 Task: Check the percentage active listings of 2 full bathrooms in the last 5 years.
Action: Mouse moved to (850, 188)
Screenshot: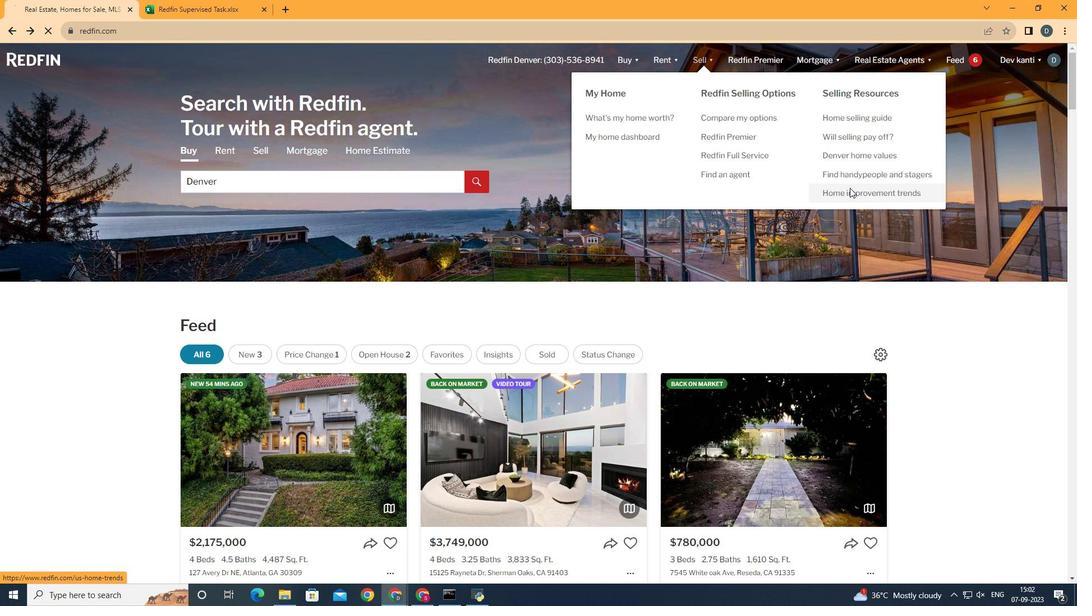 
Action: Mouse pressed left at (850, 188)
Screenshot: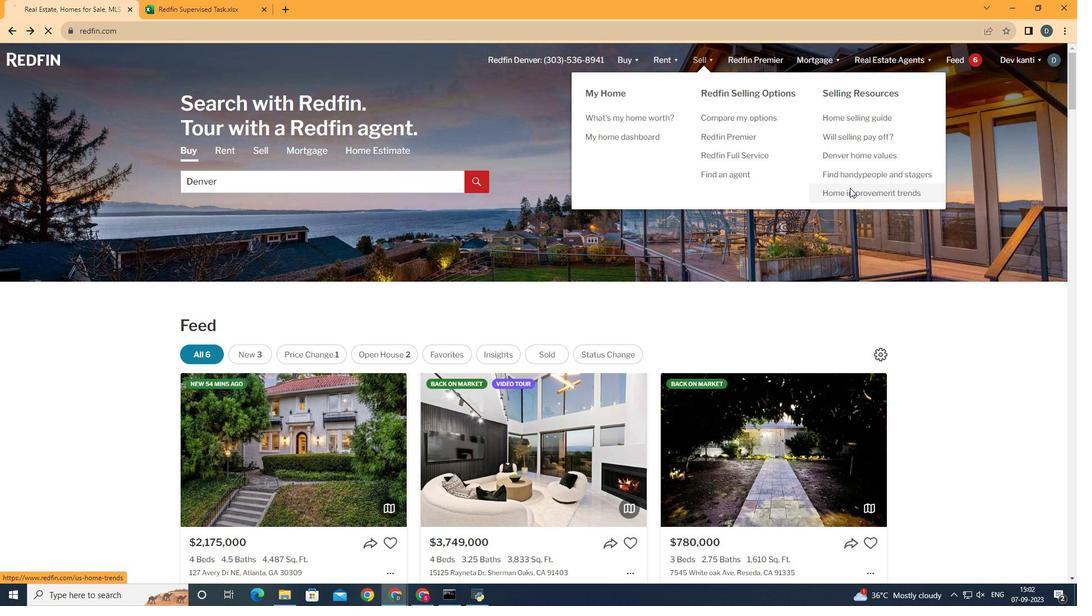 
Action: Mouse moved to (273, 214)
Screenshot: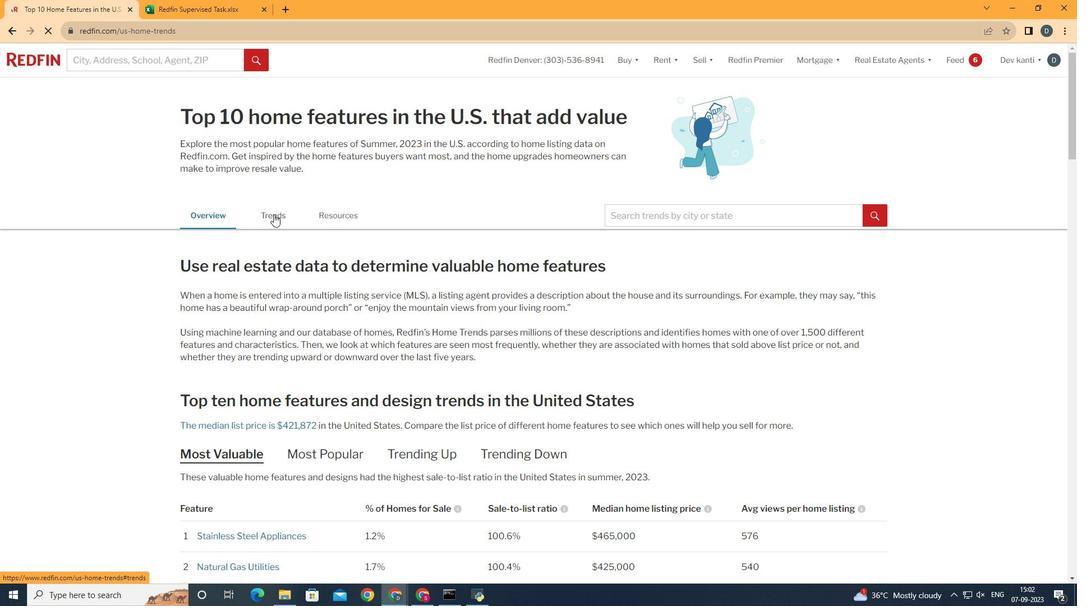 
Action: Mouse pressed left at (273, 214)
Screenshot: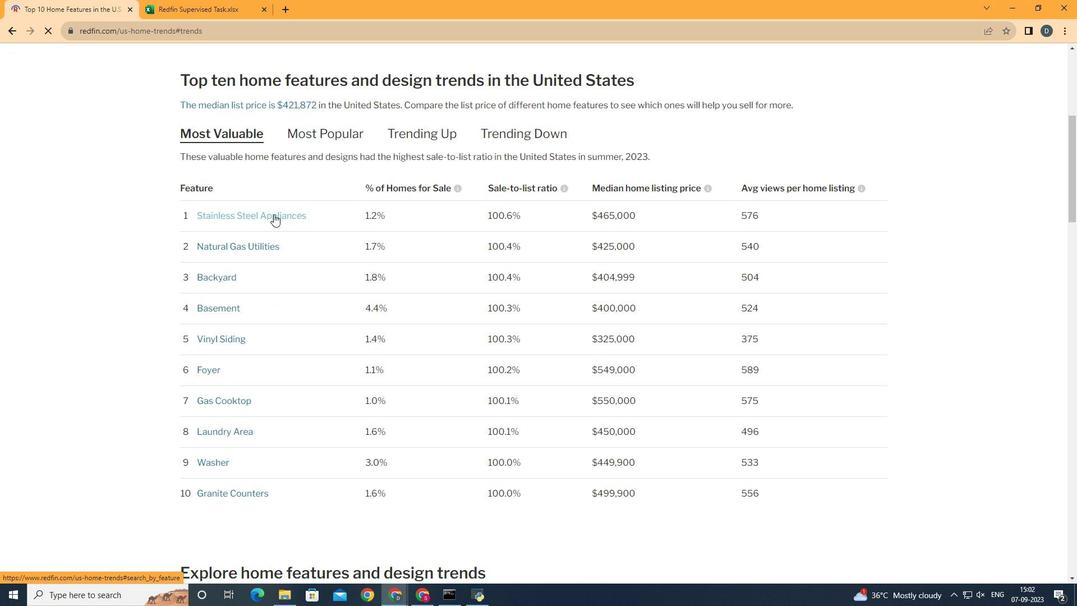 
Action: Mouse moved to (442, 275)
Screenshot: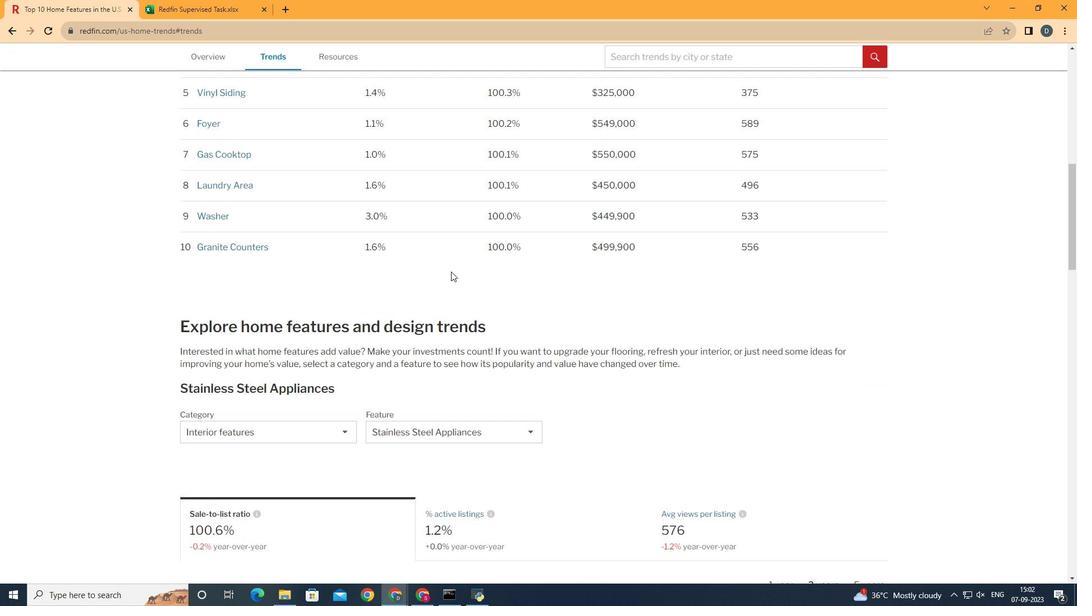 
Action: Mouse scrolled (442, 274) with delta (0, 0)
Screenshot: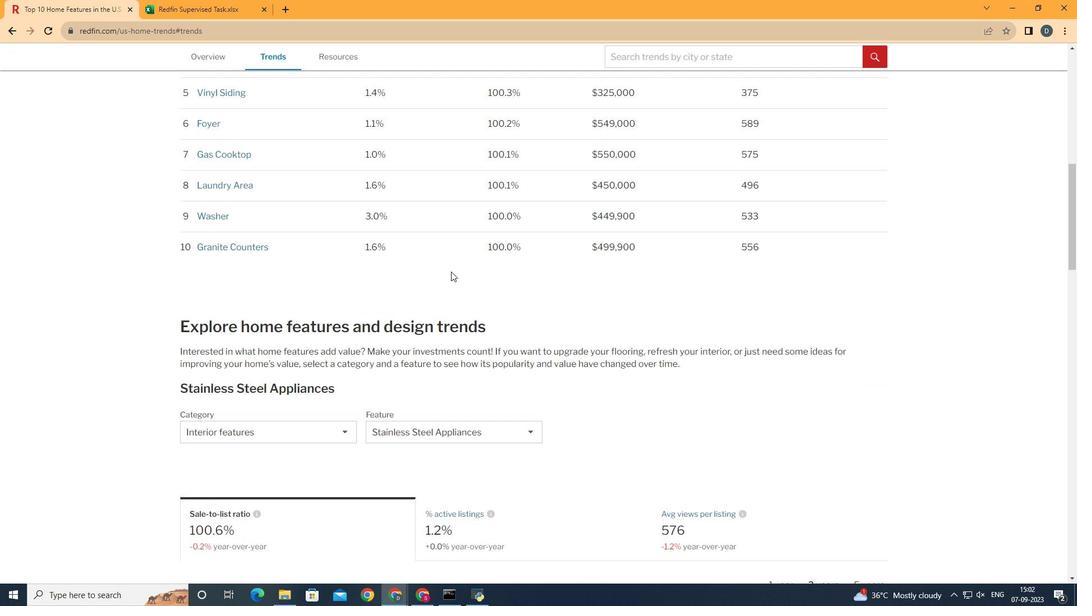 
Action: Mouse moved to (444, 273)
Screenshot: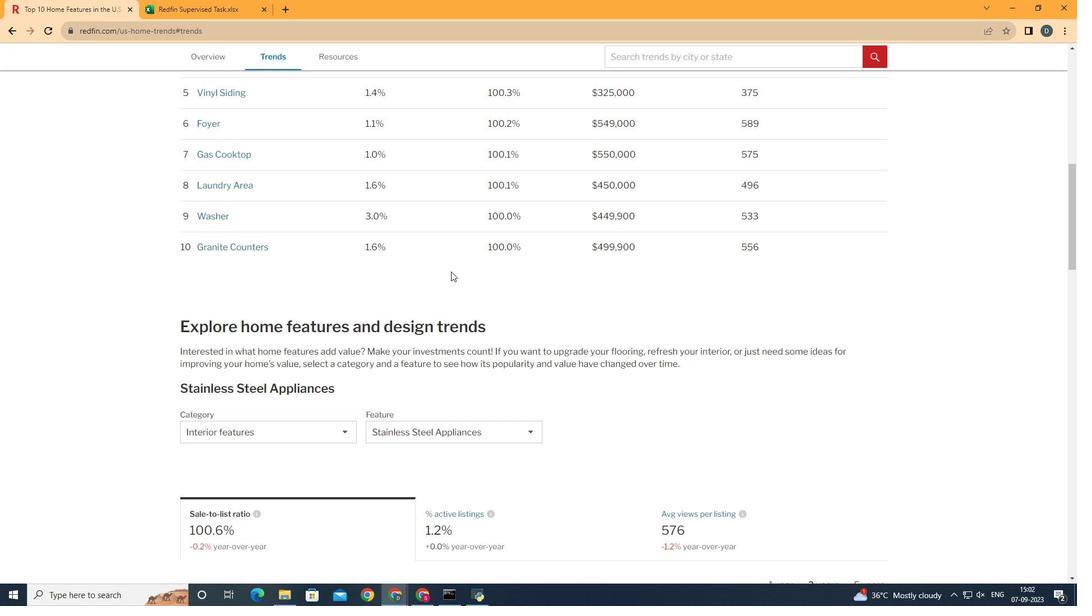 
Action: Mouse scrolled (444, 273) with delta (0, 0)
Screenshot: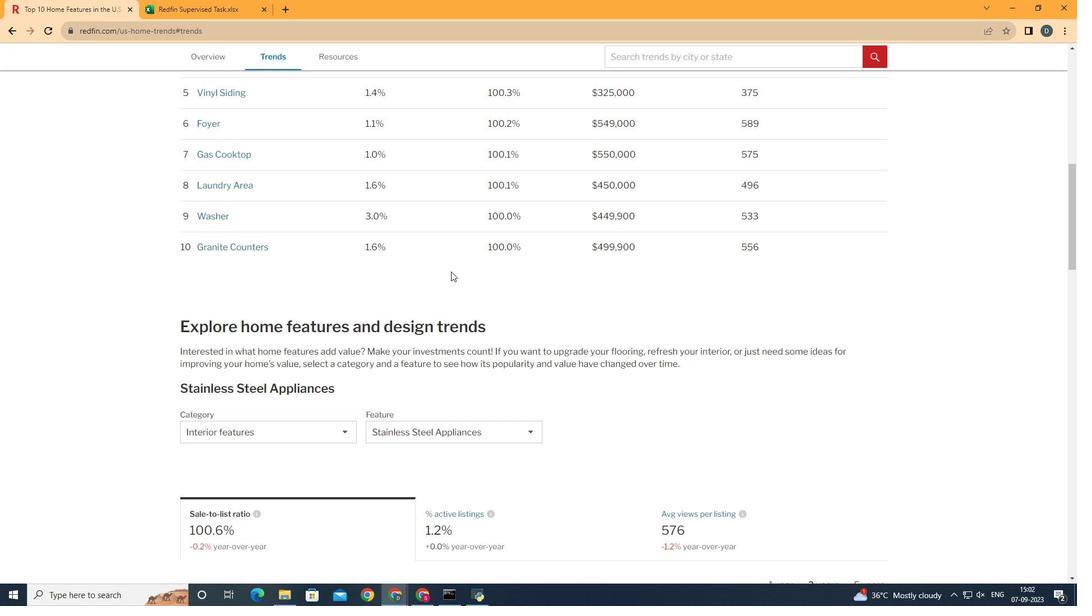 
Action: Mouse moved to (446, 273)
Screenshot: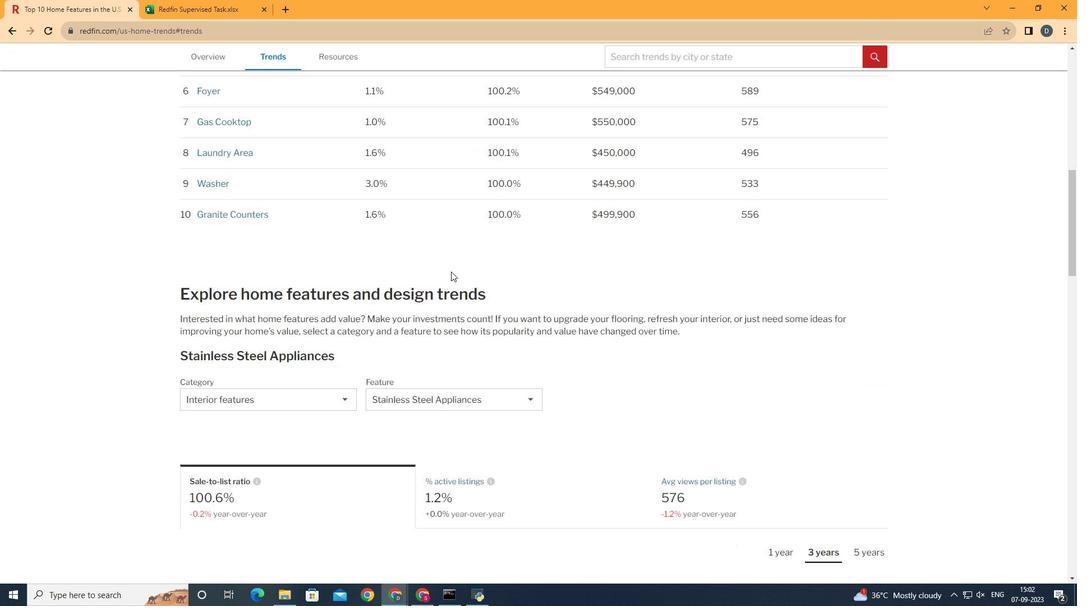 
Action: Mouse scrolled (446, 273) with delta (0, 0)
Screenshot: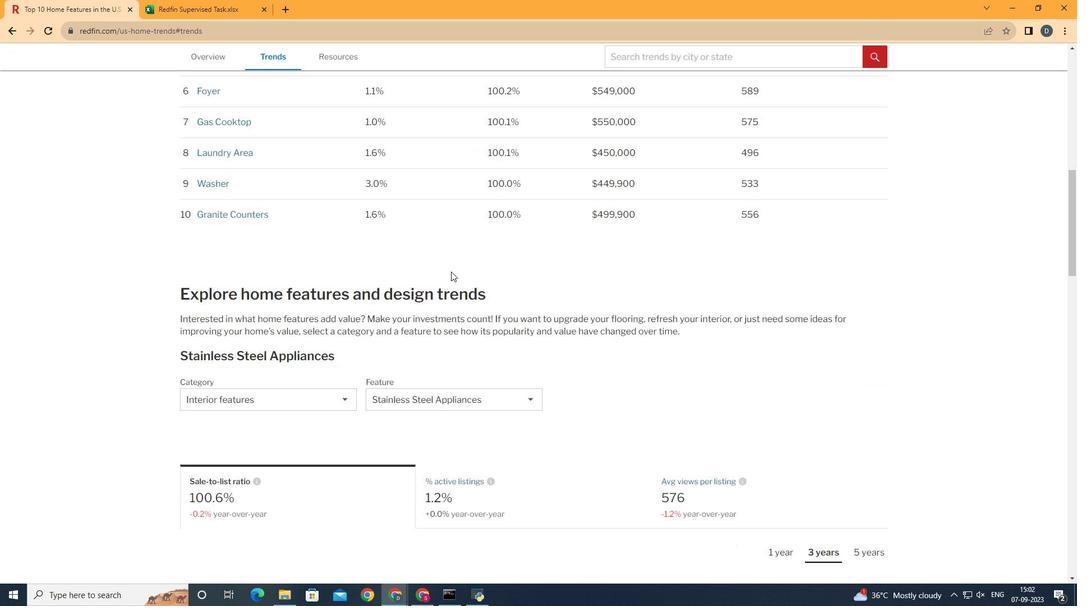 
Action: Mouse moved to (448, 273)
Screenshot: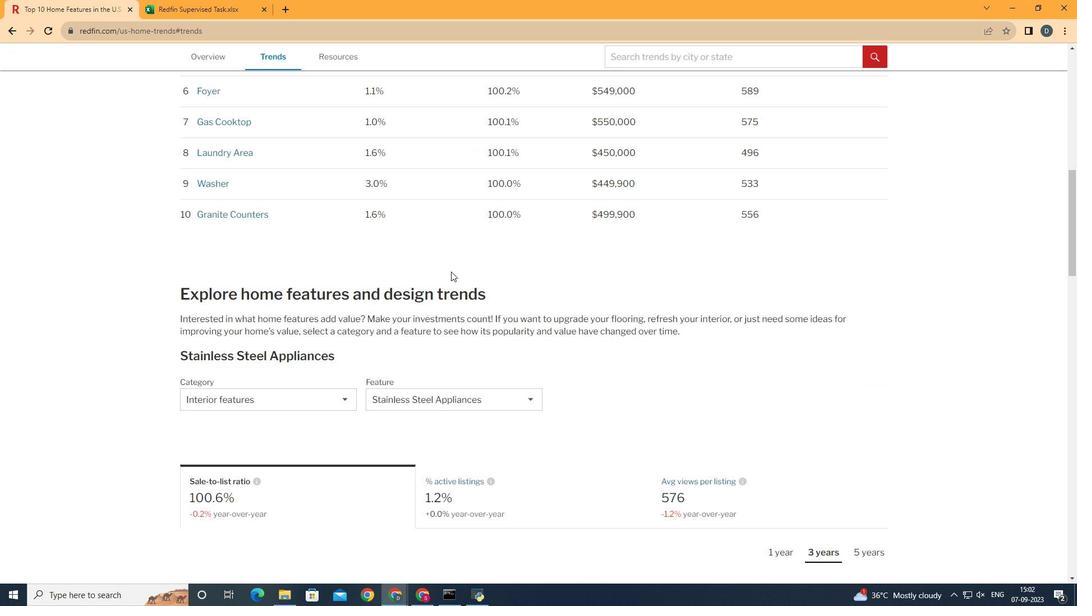 
Action: Mouse scrolled (448, 272) with delta (0, 0)
Screenshot: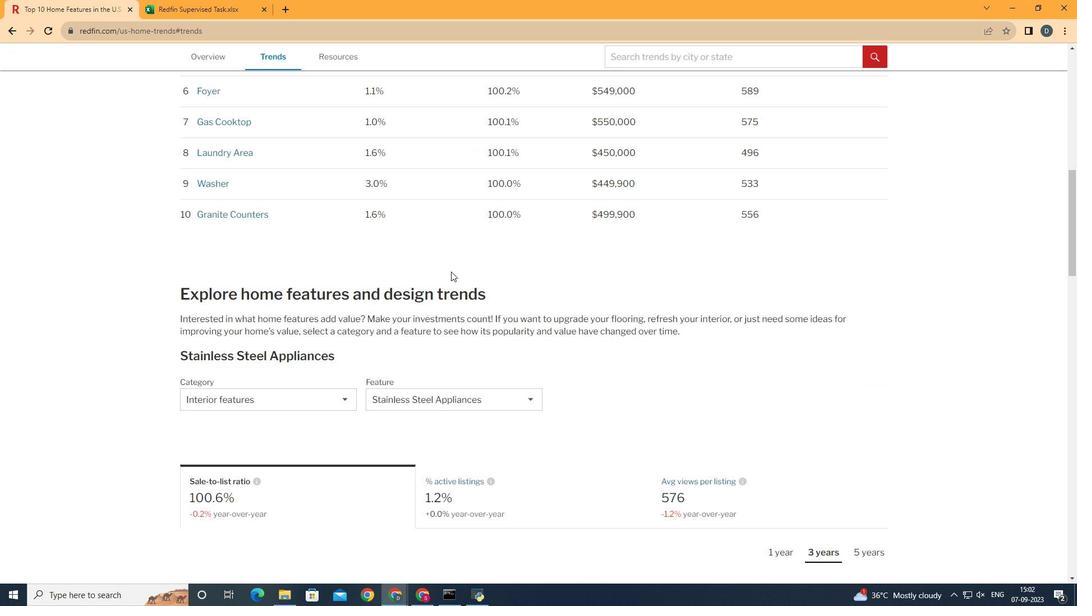 
Action: Mouse moved to (450, 272)
Screenshot: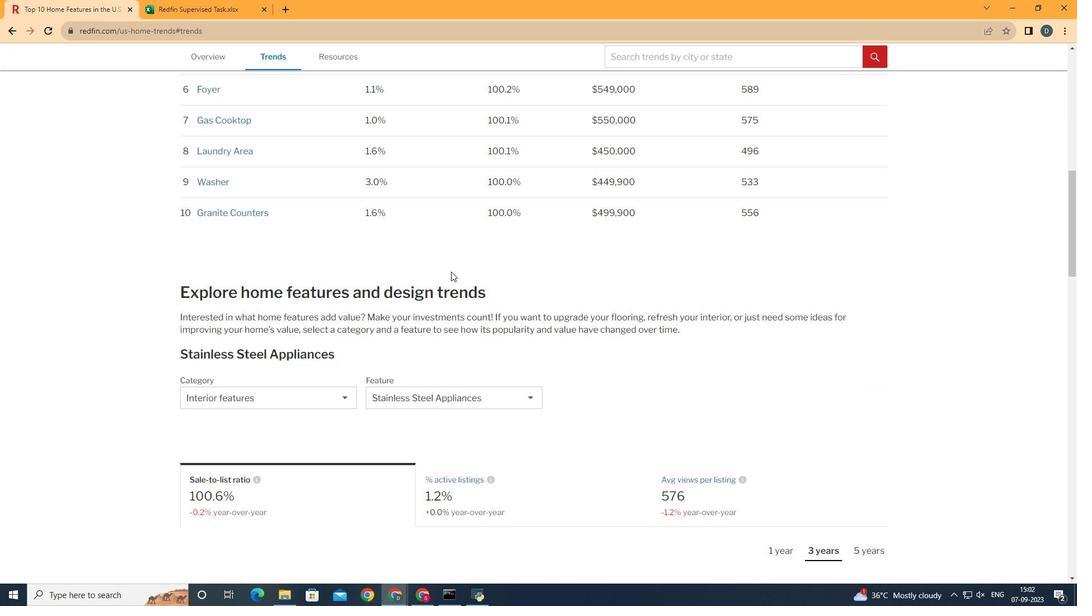 
Action: Mouse scrolled (450, 271) with delta (0, 0)
Screenshot: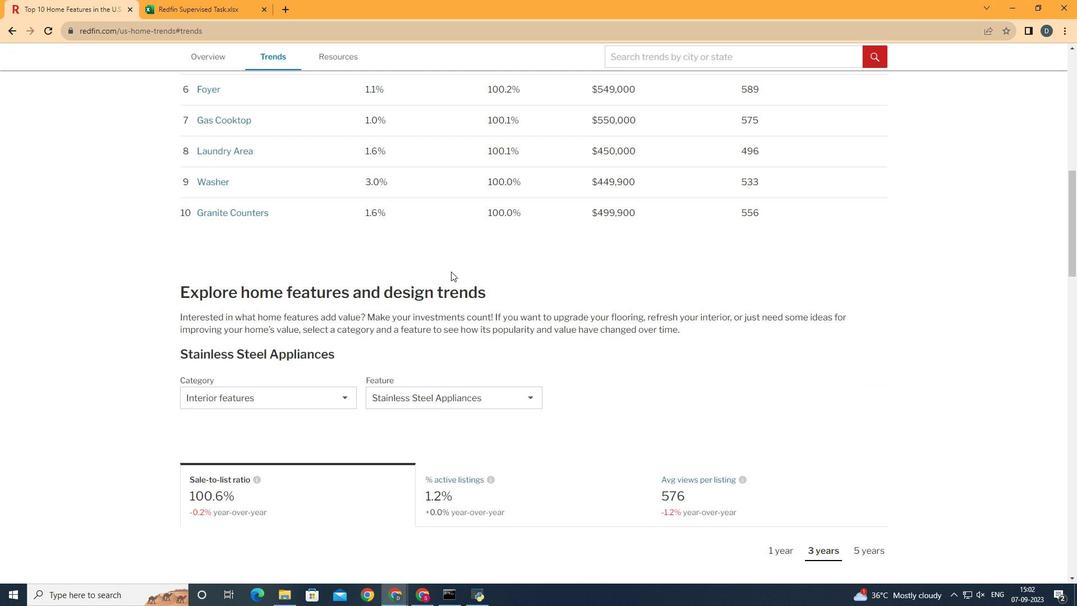 
Action: Mouse moved to (451, 271)
Screenshot: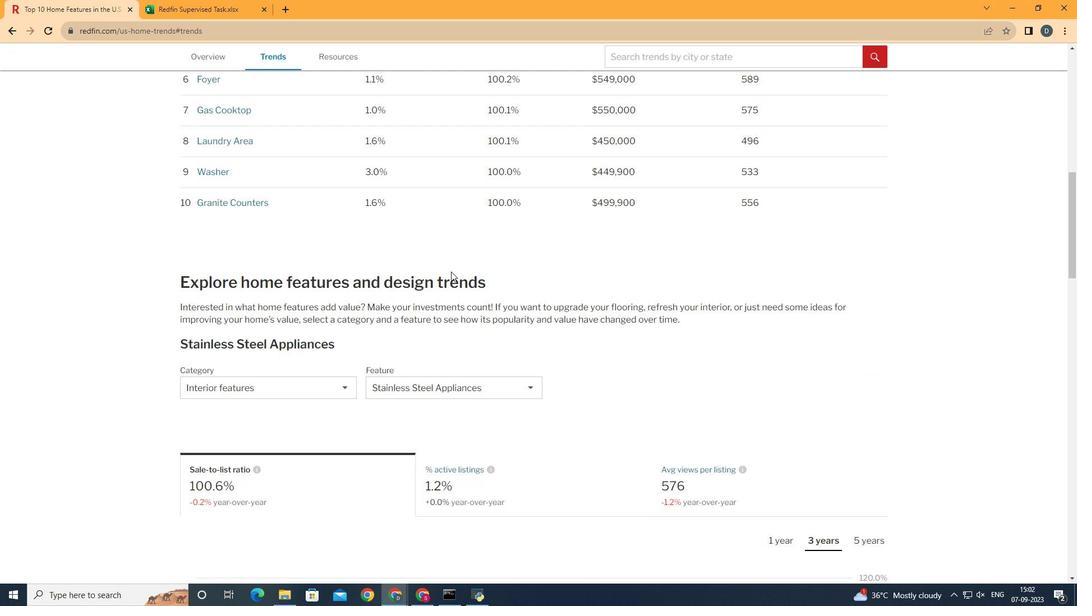 
Action: Mouse scrolled (451, 271) with delta (0, 0)
Screenshot: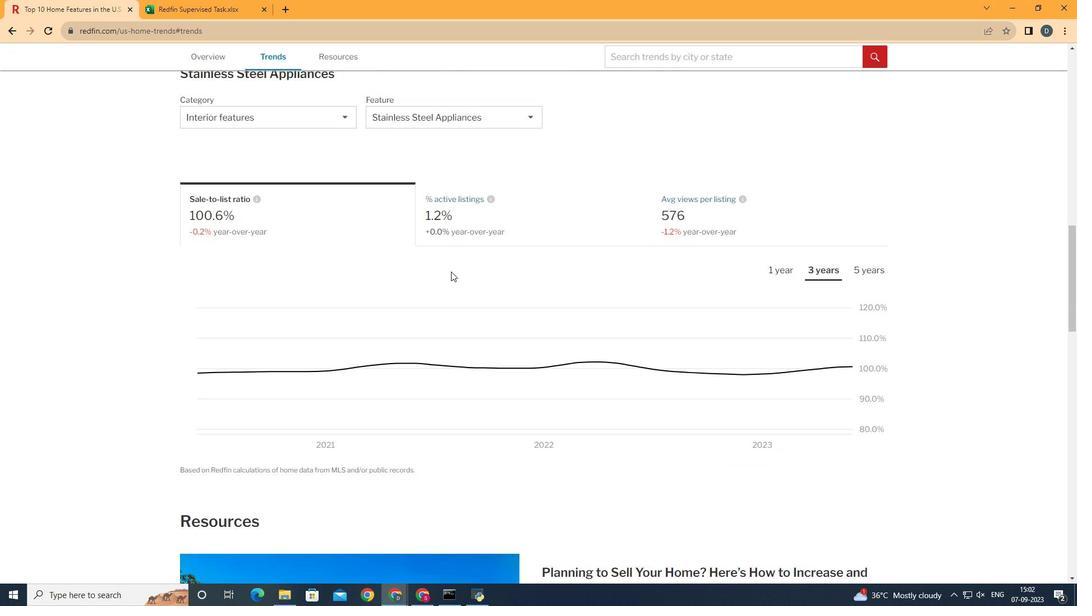 
Action: Mouse scrolled (451, 271) with delta (0, 0)
Screenshot: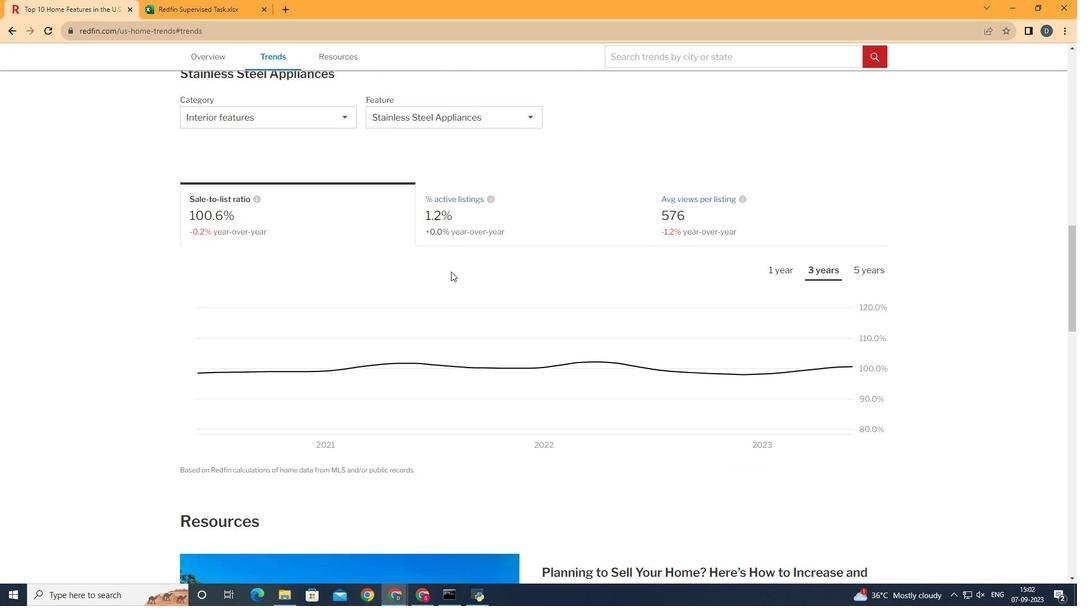 
Action: Mouse scrolled (451, 271) with delta (0, 0)
Screenshot: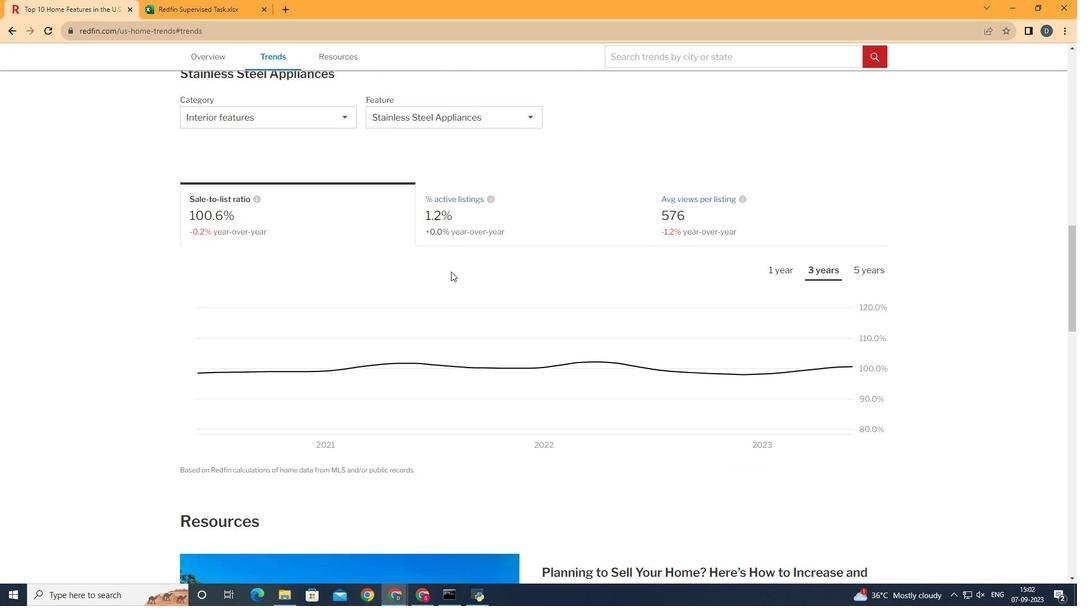 
Action: Mouse scrolled (451, 271) with delta (0, 0)
Screenshot: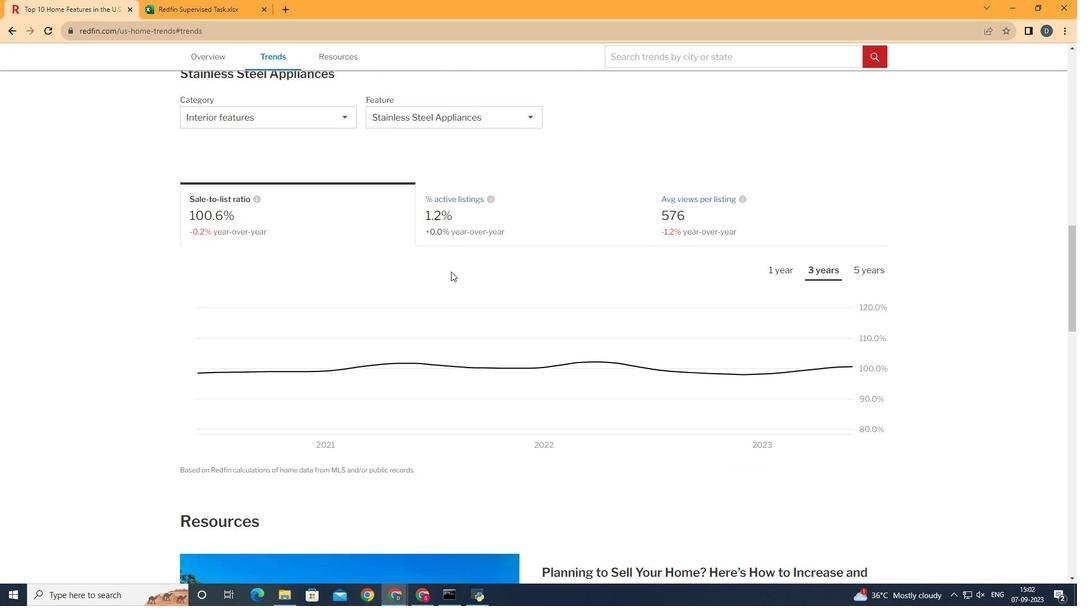 
Action: Mouse scrolled (451, 271) with delta (0, 0)
Screenshot: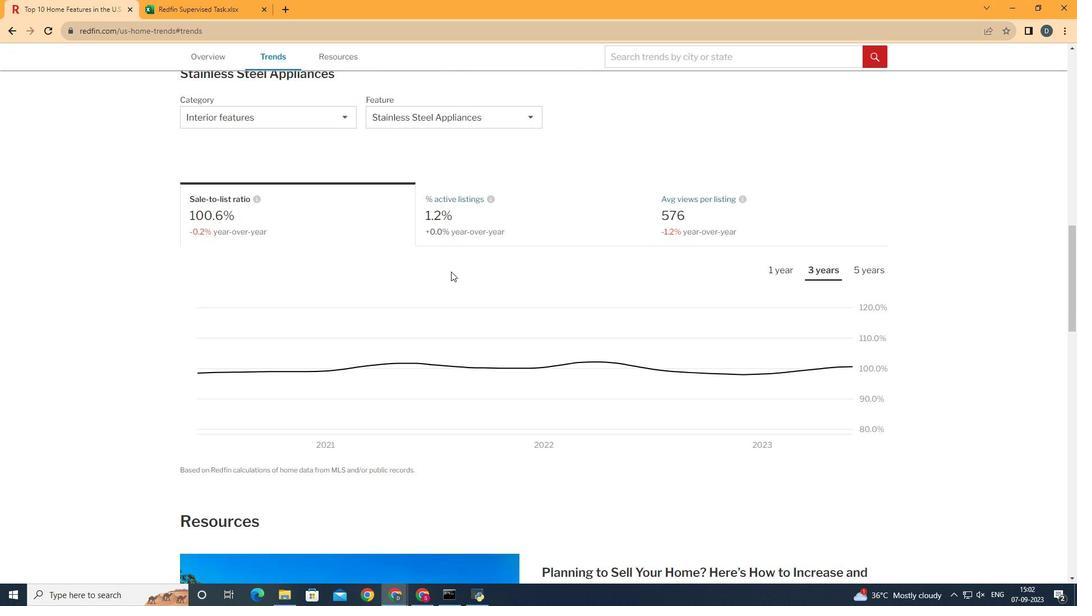 
Action: Mouse moved to (340, 181)
Screenshot: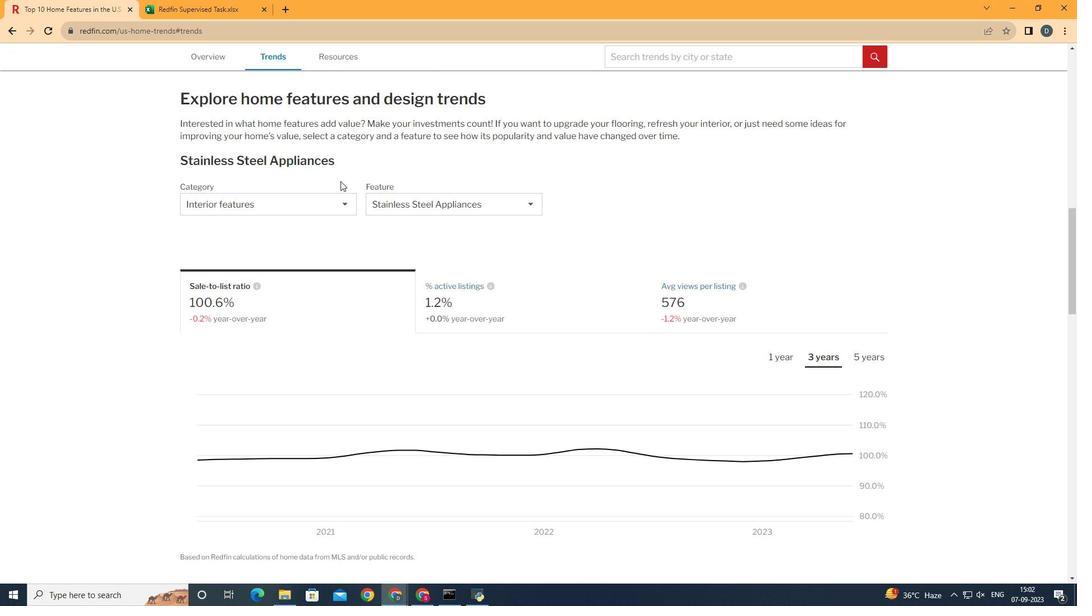 
Action: Mouse scrolled (340, 181) with delta (0, 0)
Screenshot: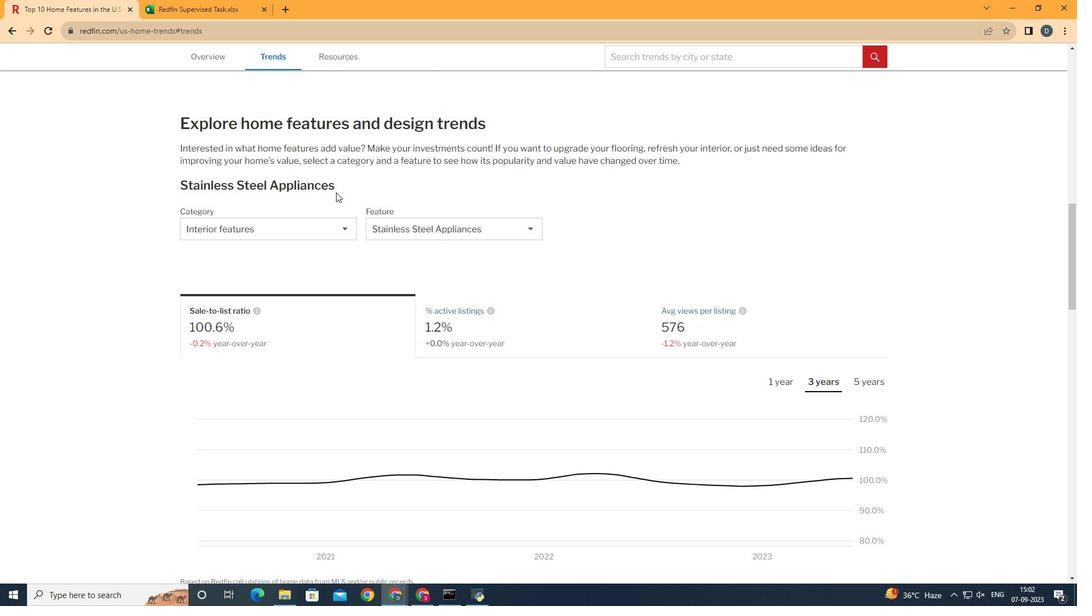 
Action: Mouse scrolled (340, 181) with delta (0, 0)
Screenshot: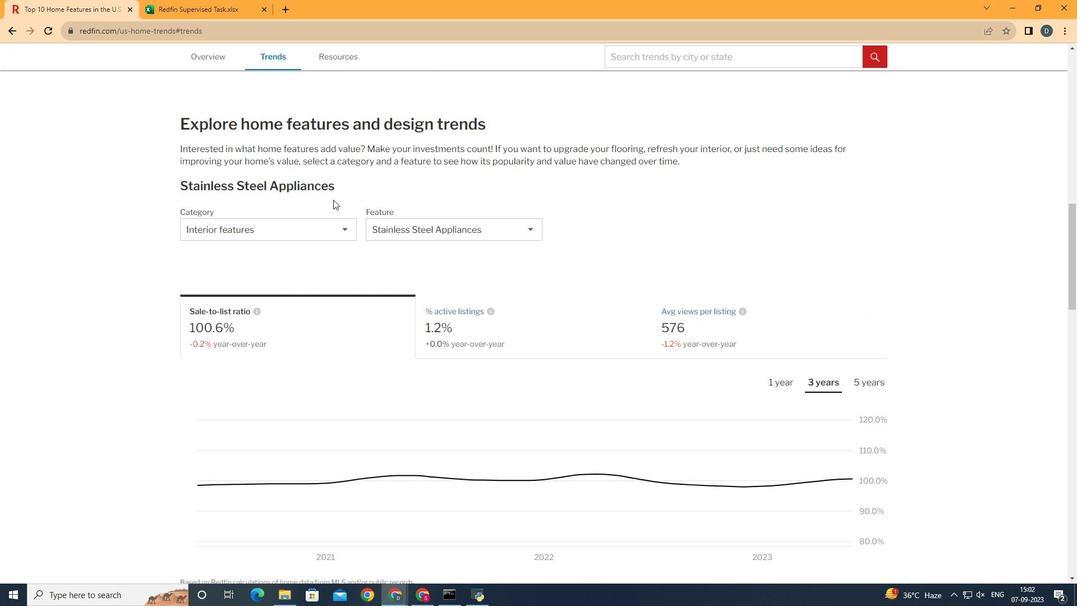 
Action: Mouse moved to (331, 226)
Screenshot: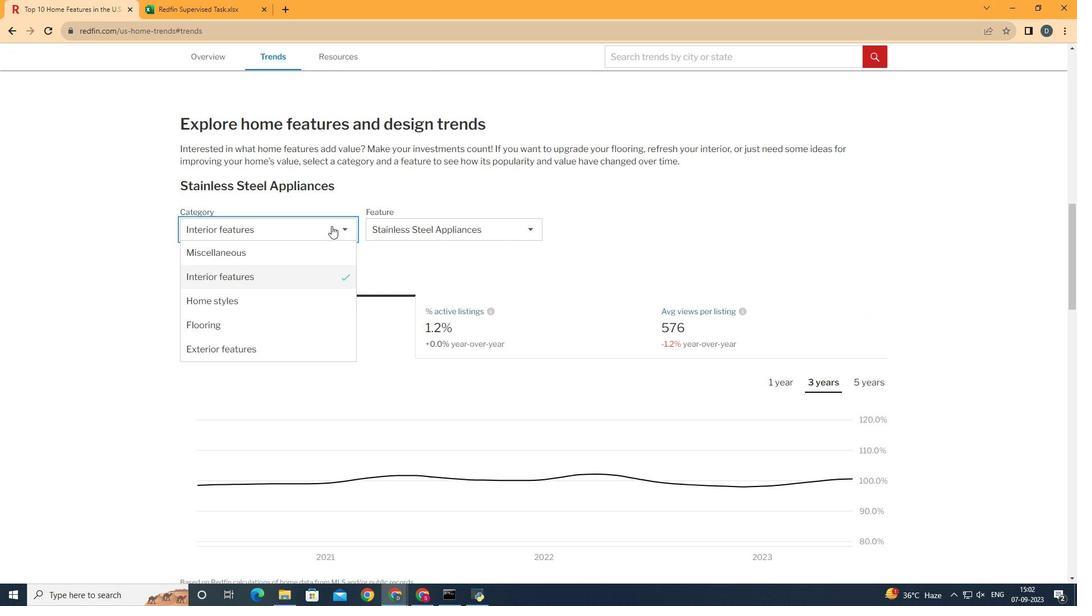 
Action: Mouse pressed left at (331, 226)
Screenshot: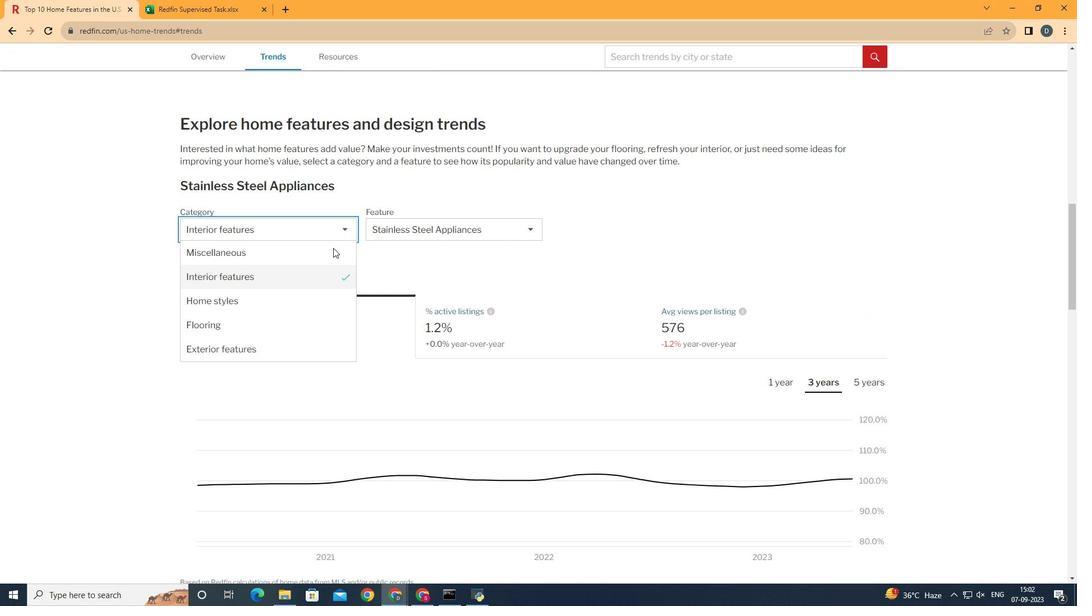 
Action: Mouse moved to (337, 280)
Screenshot: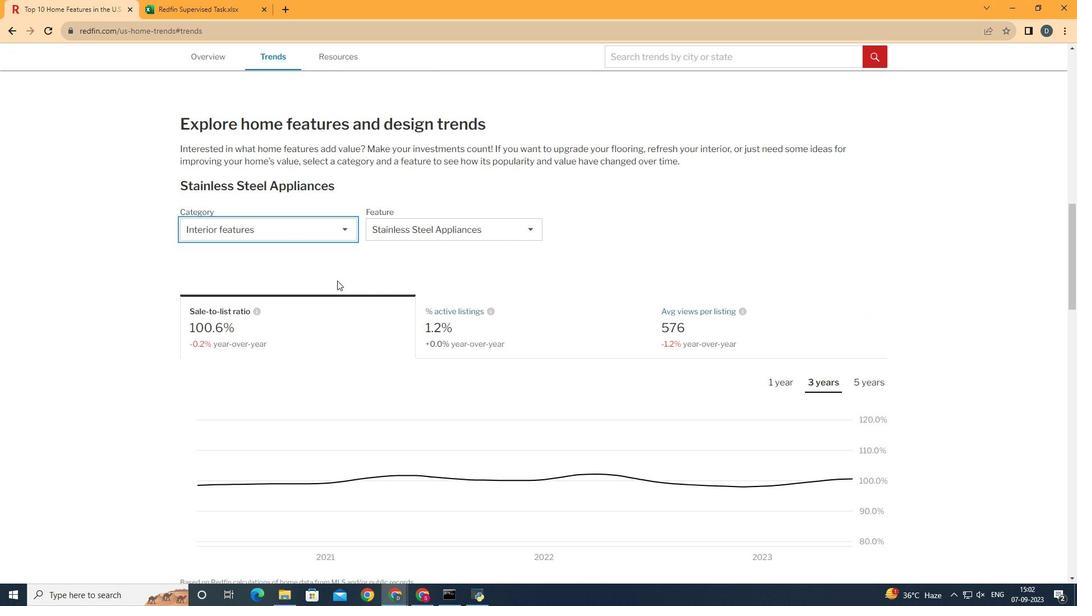 
Action: Mouse pressed left at (337, 280)
Screenshot: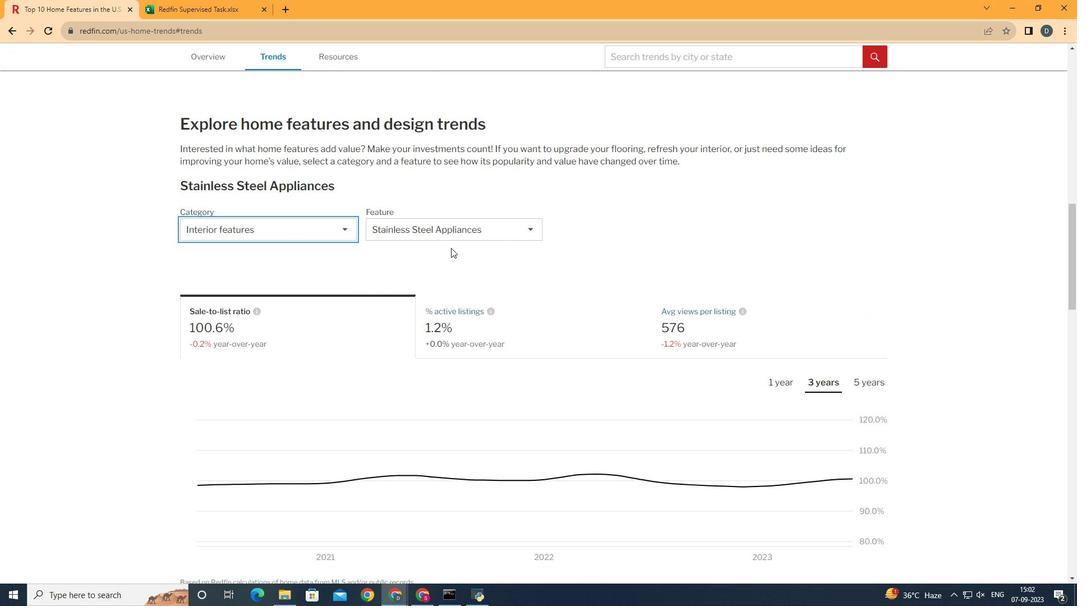 
Action: Mouse moved to (469, 231)
Screenshot: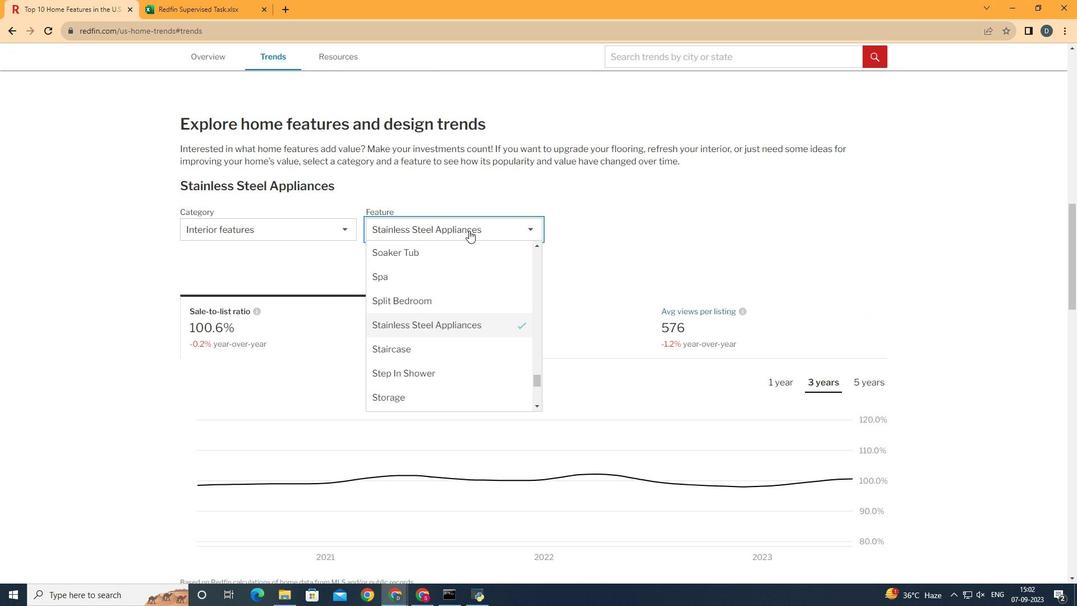 
Action: Mouse pressed left at (469, 231)
Screenshot: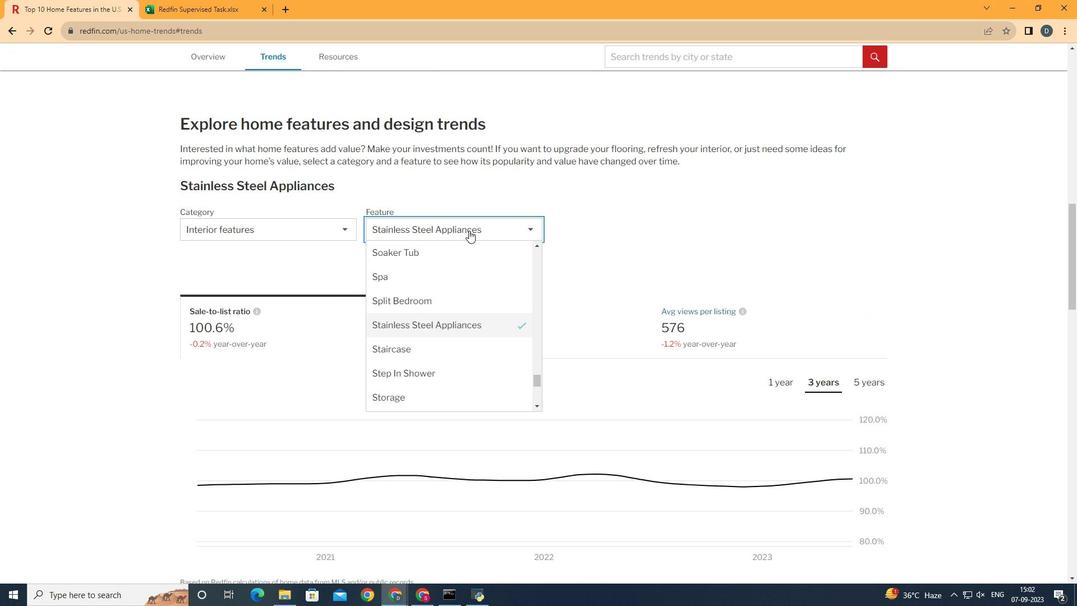 
Action: Mouse moved to (536, 380)
Screenshot: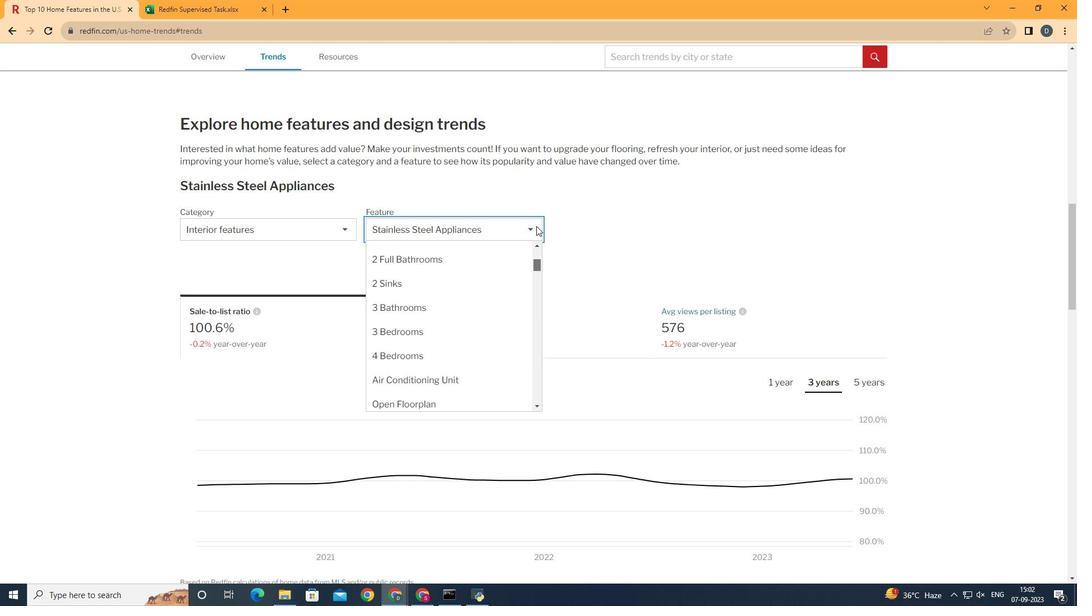 
Action: Mouse pressed left at (536, 380)
Screenshot: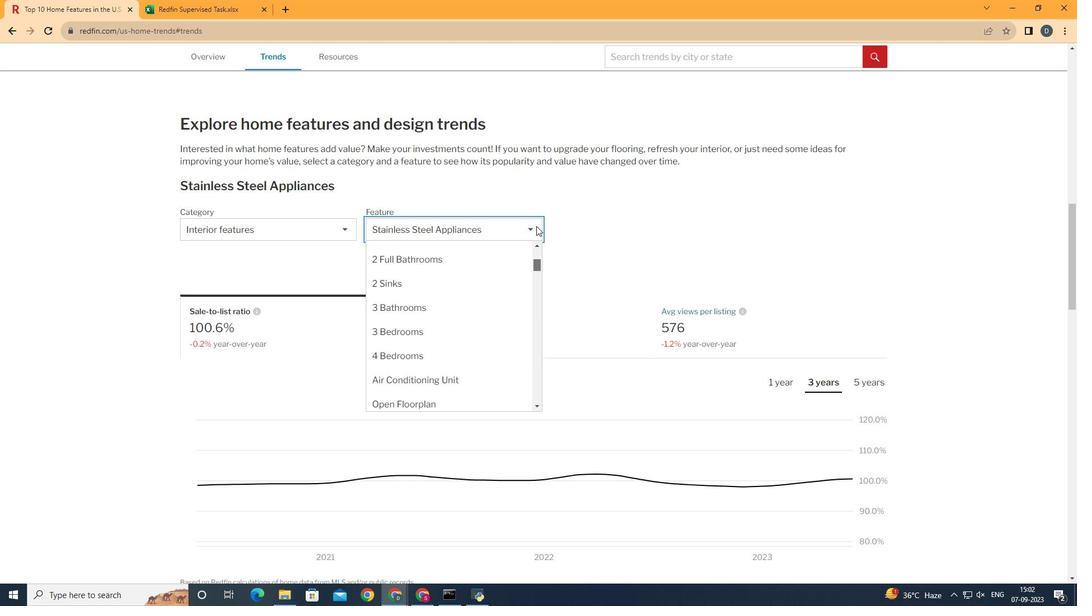 
Action: Mouse moved to (450, 396)
Screenshot: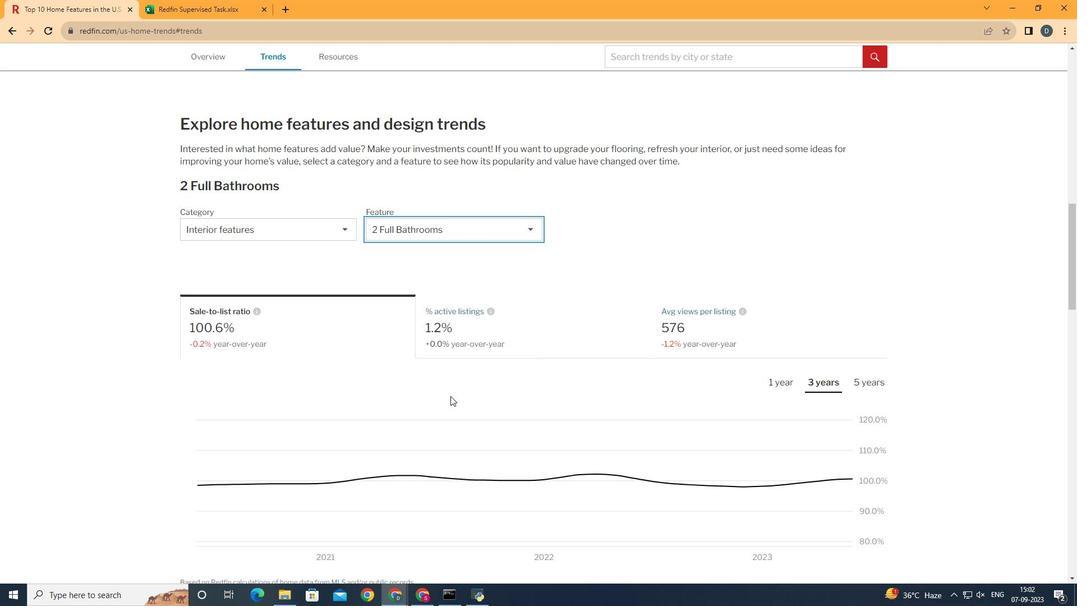 
Action: Mouse pressed left at (450, 396)
Screenshot: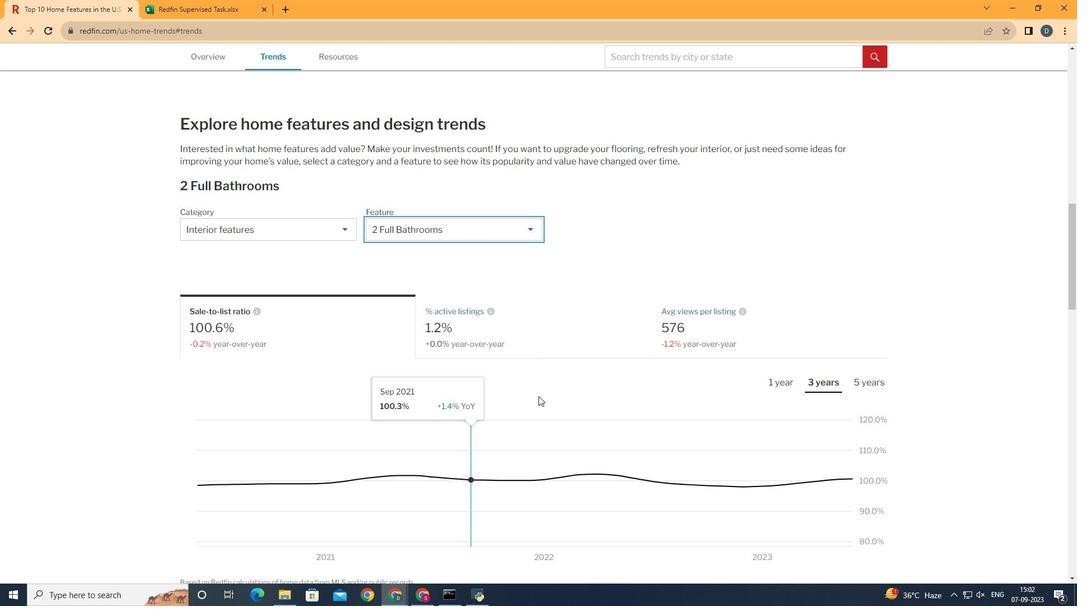 
Action: Mouse moved to (547, 334)
Screenshot: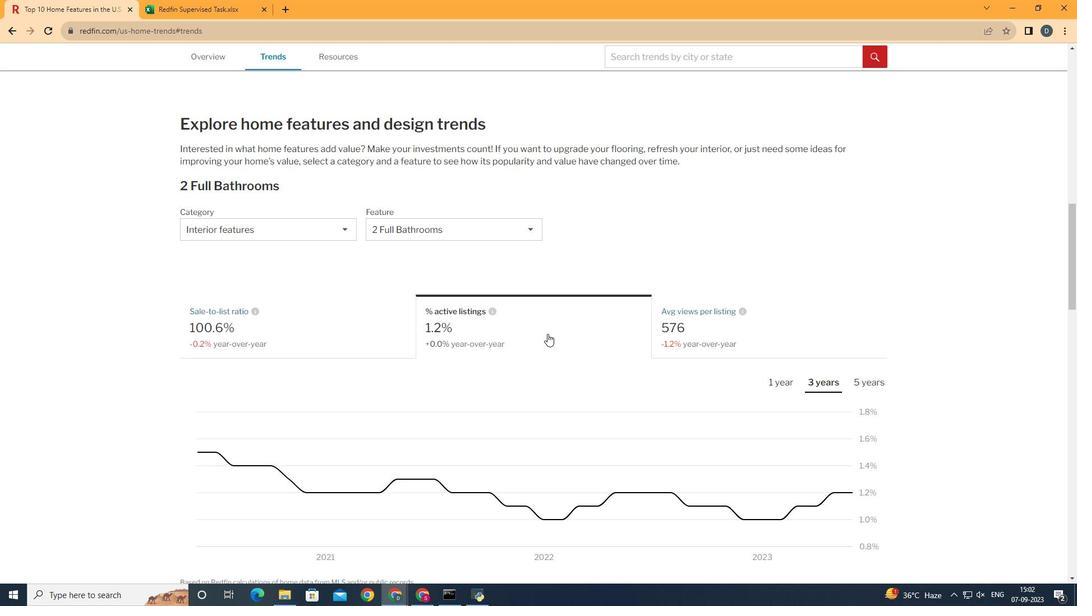 
Action: Mouse pressed left at (547, 334)
Screenshot: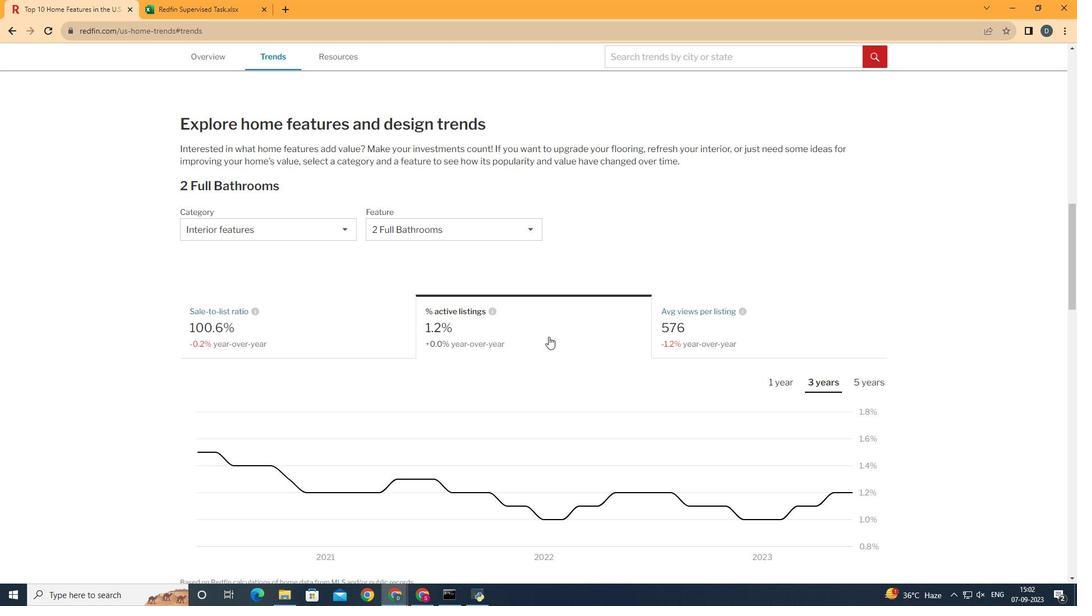 
Action: Mouse moved to (879, 380)
Screenshot: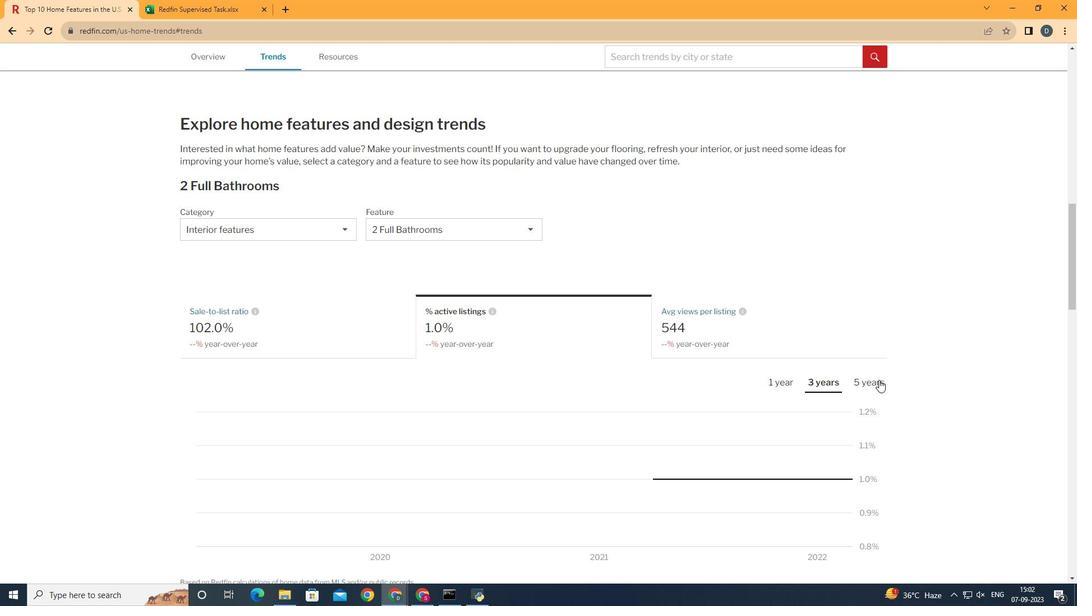 
Action: Mouse pressed left at (879, 380)
Screenshot: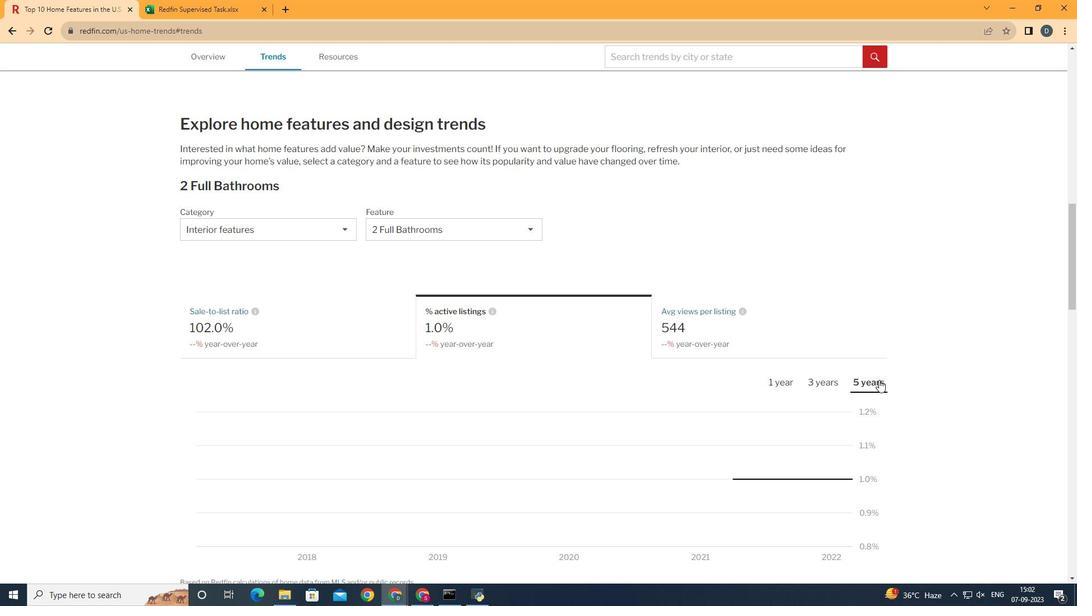 
Action: Mouse moved to (876, 488)
Screenshot: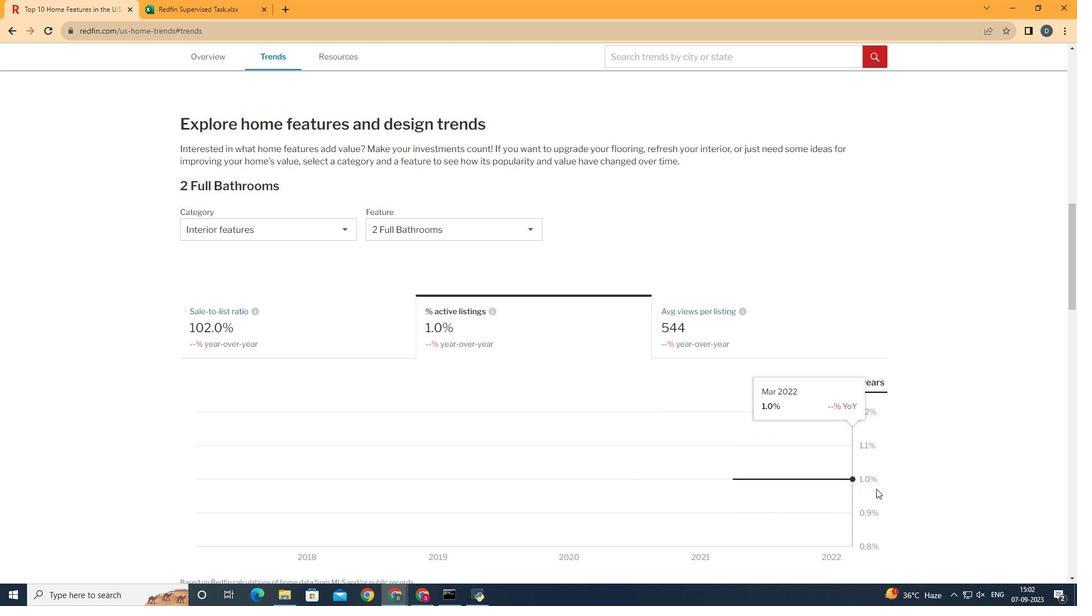 
